 Task: Add the task  Develop a new online tool for online customer feedback to the section Fast Break in the project ArtisanTech and add a Due Date to the respective task as 2023/10/18
Action: Mouse moved to (59, 261)
Screenshot: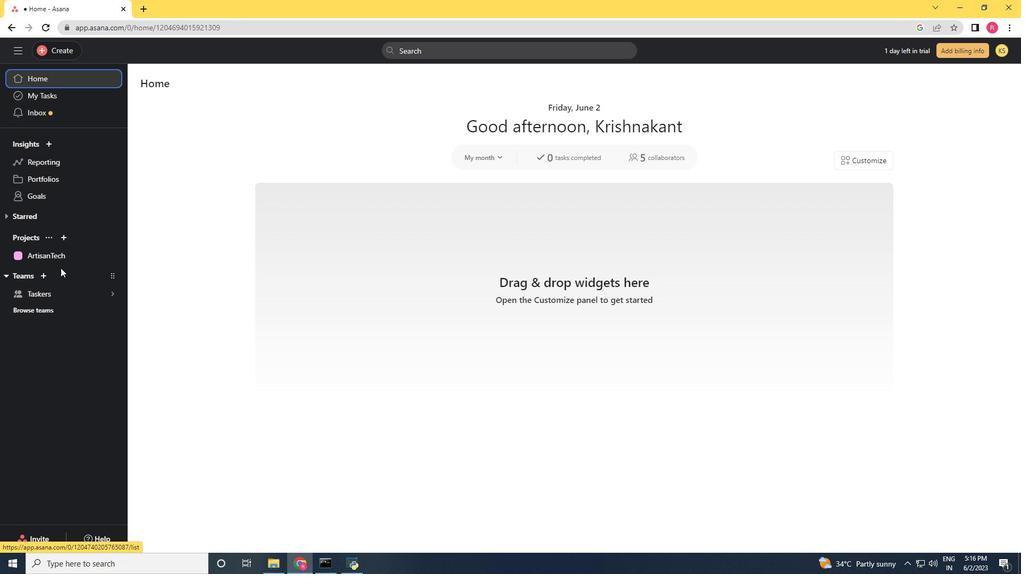 
Action: Mouse pressed left at (59, 261)
Screenshot: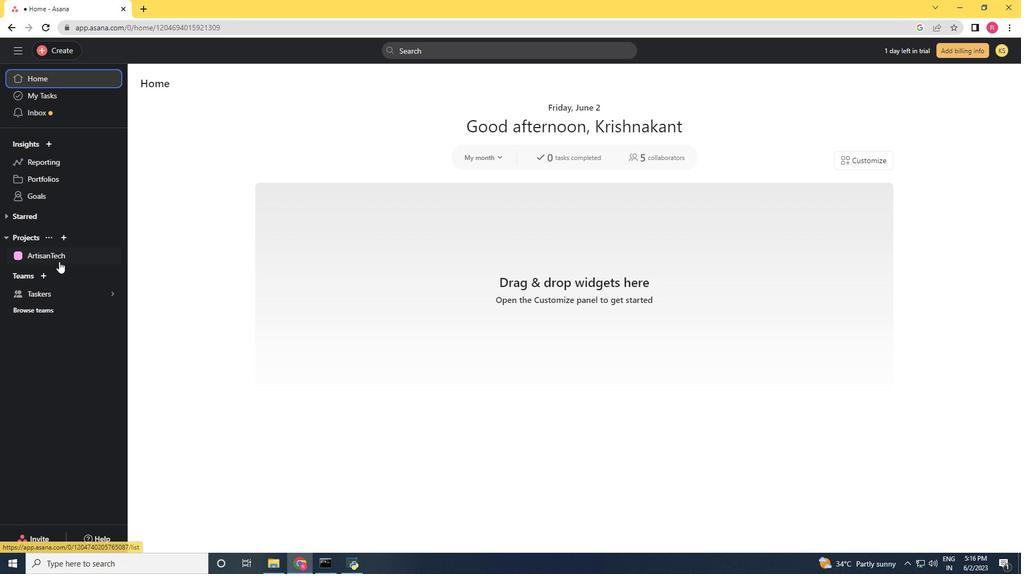 
Action: Mouse moved to (461, 372)
Screenshot: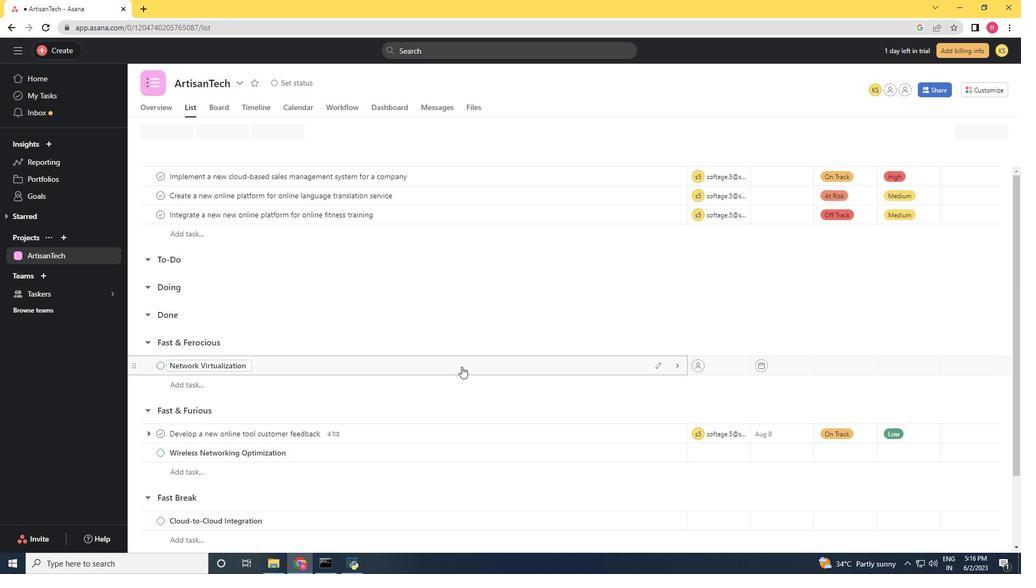 
Action: Mouse scrolled (461, 372) with delta (0, 0)
Screenshot: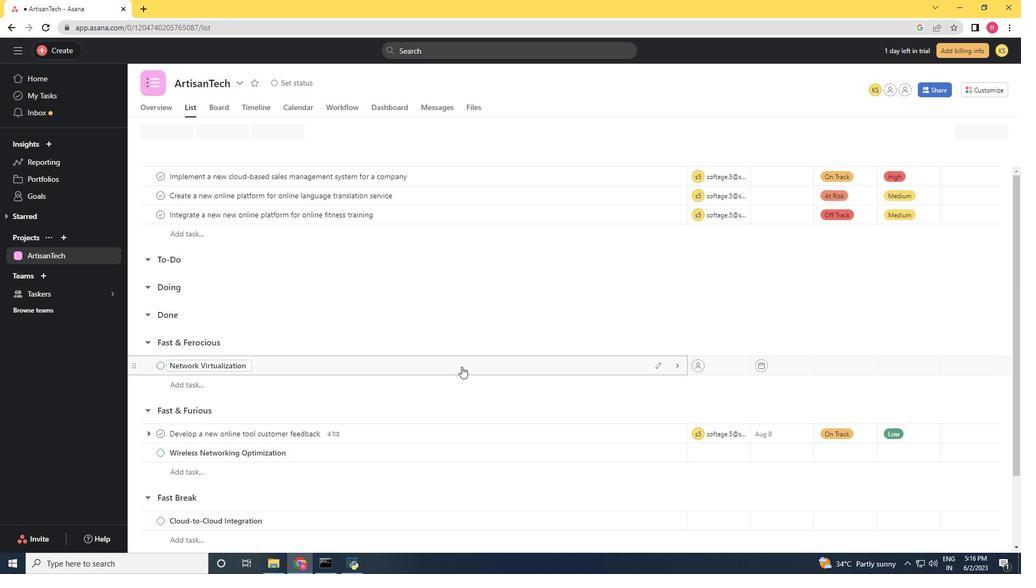 
Action: Mouse moved to (461, 375)
Screenshot: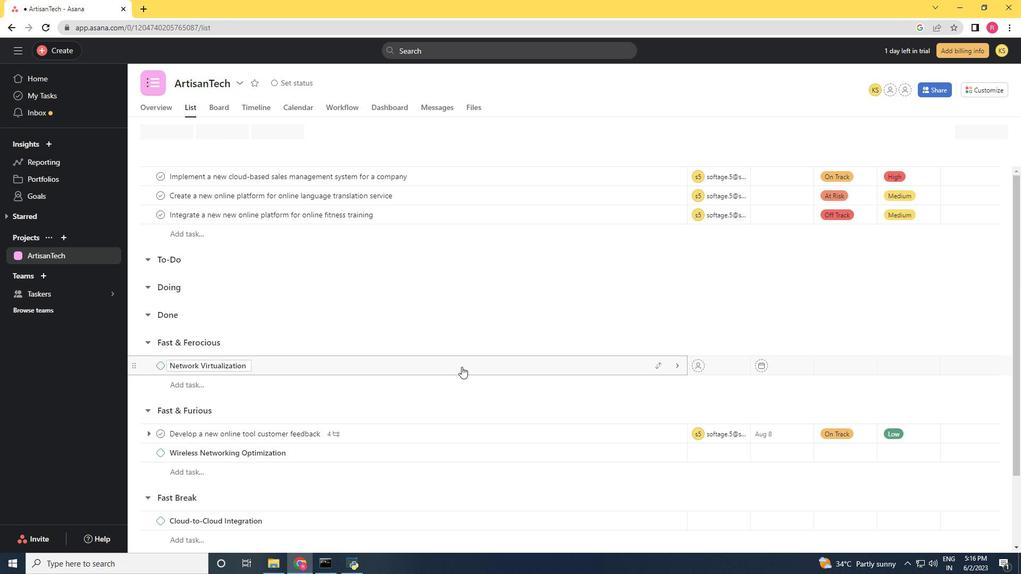 
Action: Mouse scrolled (461, 375) with delta (0, 0)
Screenshot: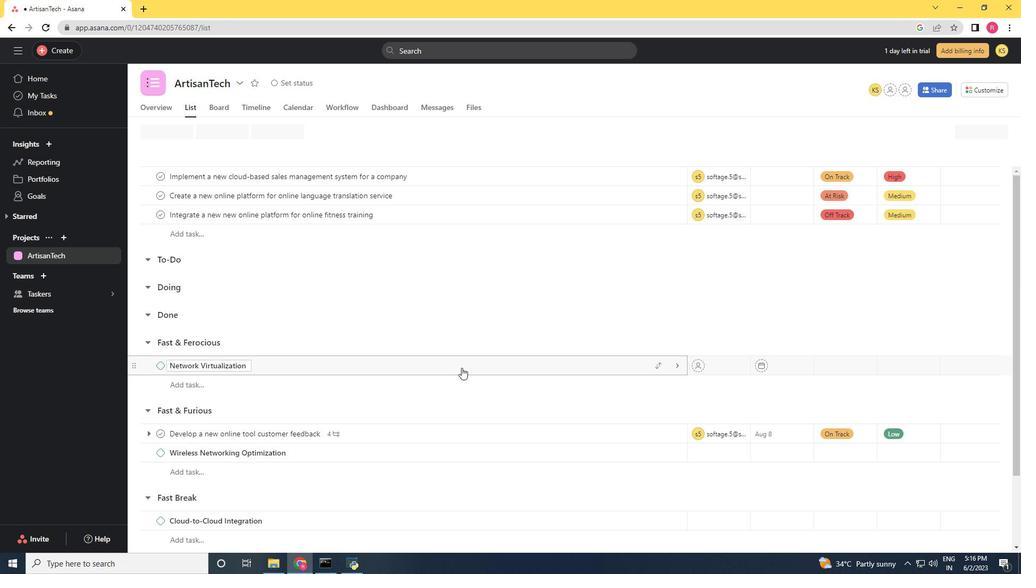 
Action: Mouse moved to (654, 348)
Screenshot: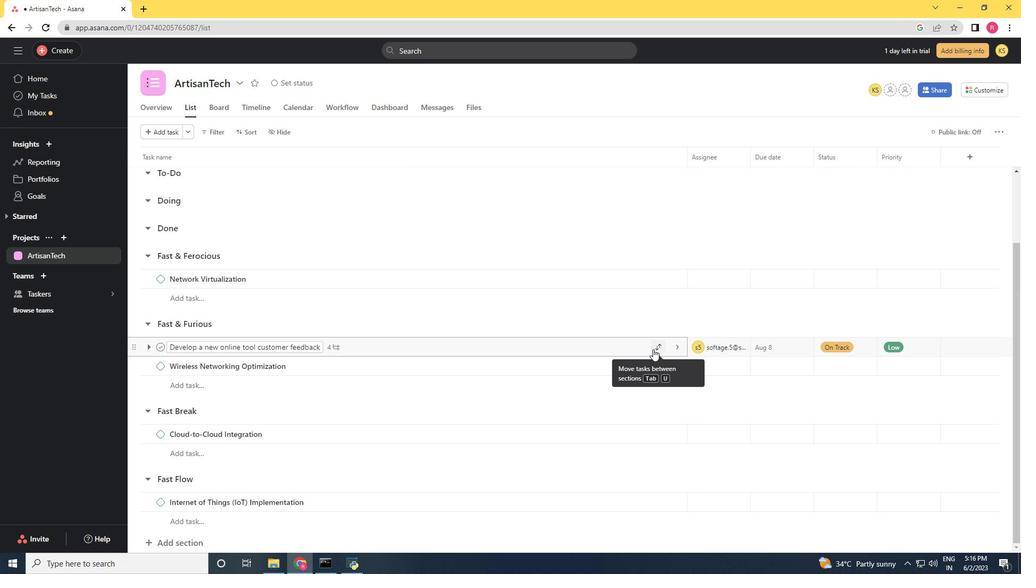 
Action: Mouse pressed left at (654, 348)
Screenshot: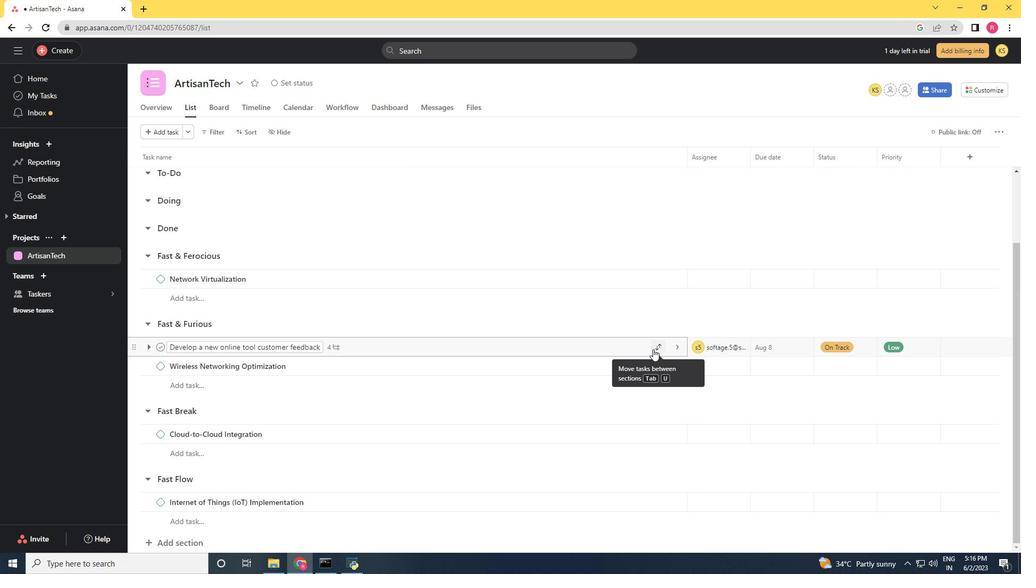 
Action: Mouse moved to (623, 498)
Screenshot: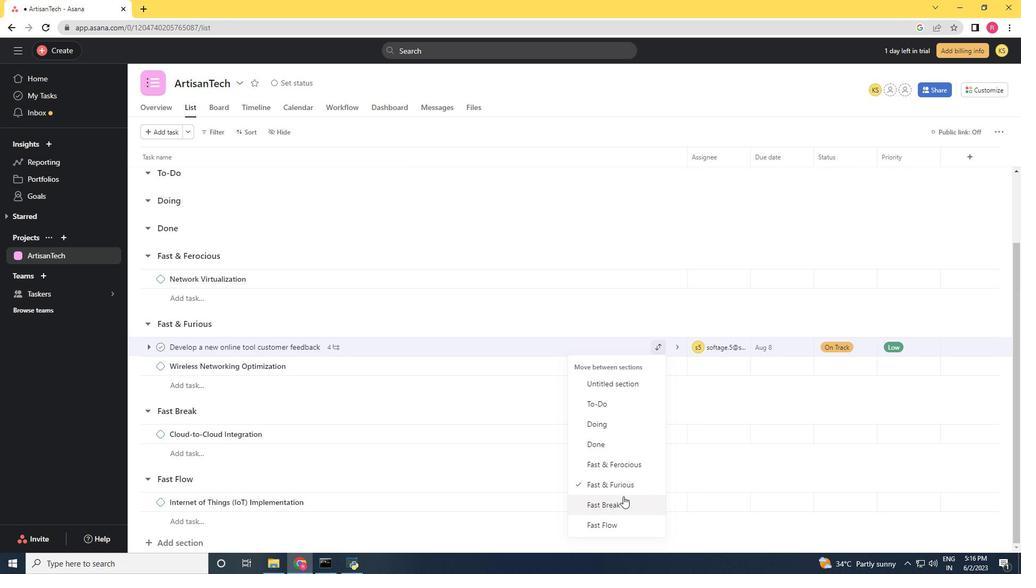 
Action: Mouse pressed left at (623, 498)
Screenshot: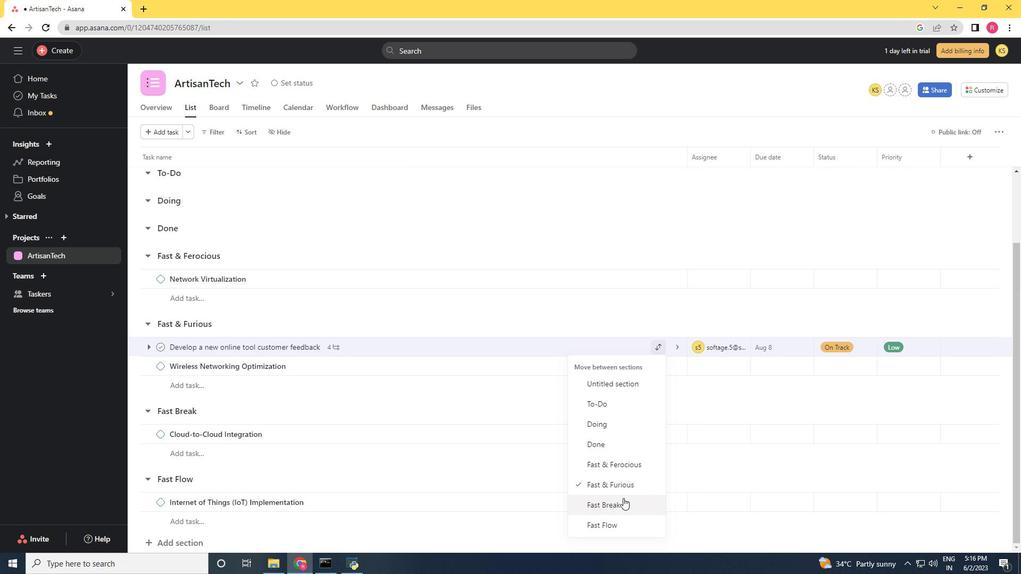 
Action: Mouse moved to (629, 416)
Screenshot: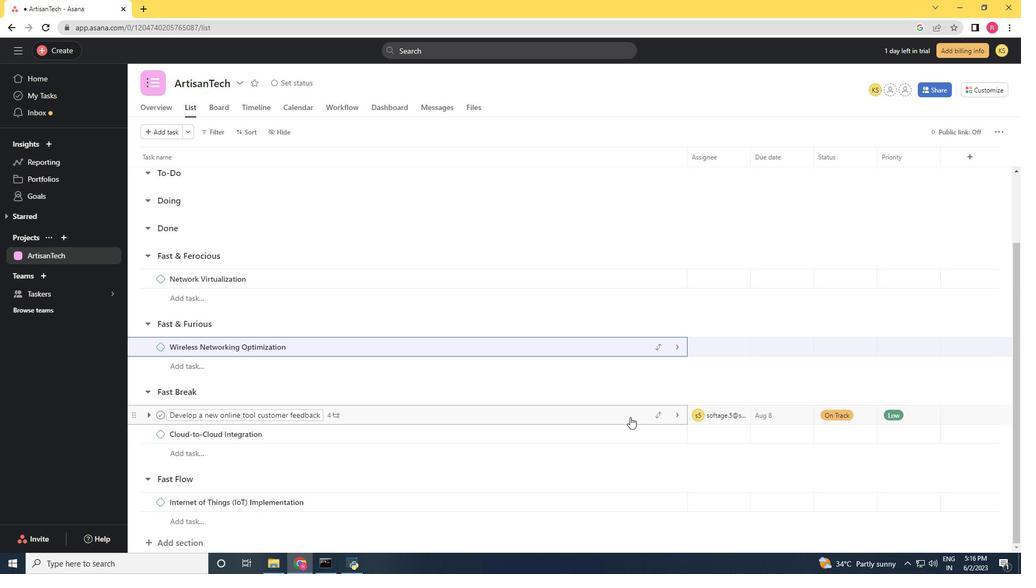
Action: Mouse pressed left at (629, 416)
Screenshot: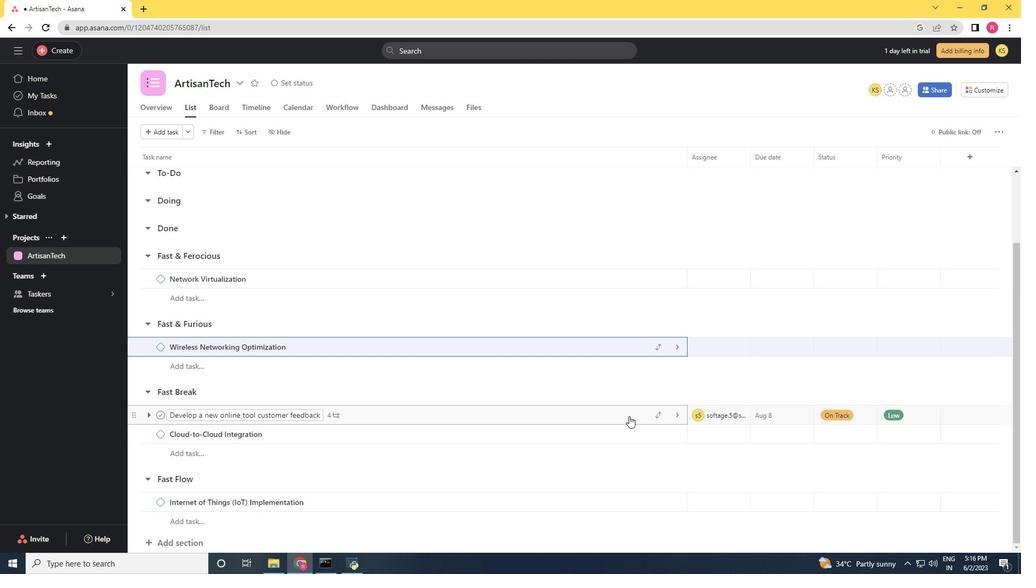 
Action: Mouse moved to (785, 210)
Screenshot: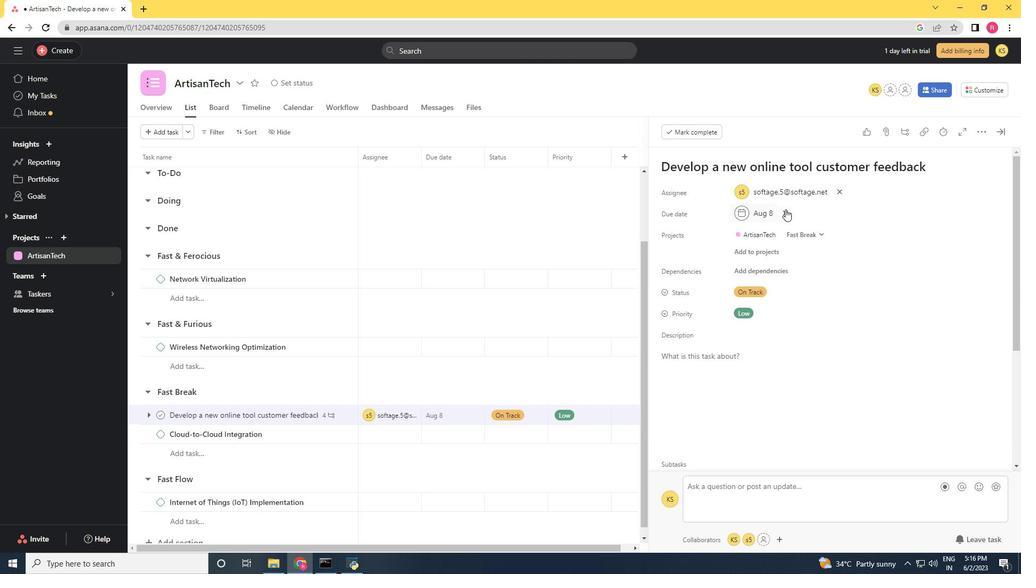 
Action: Mouse pressed left at (785, 210)
Screenshot: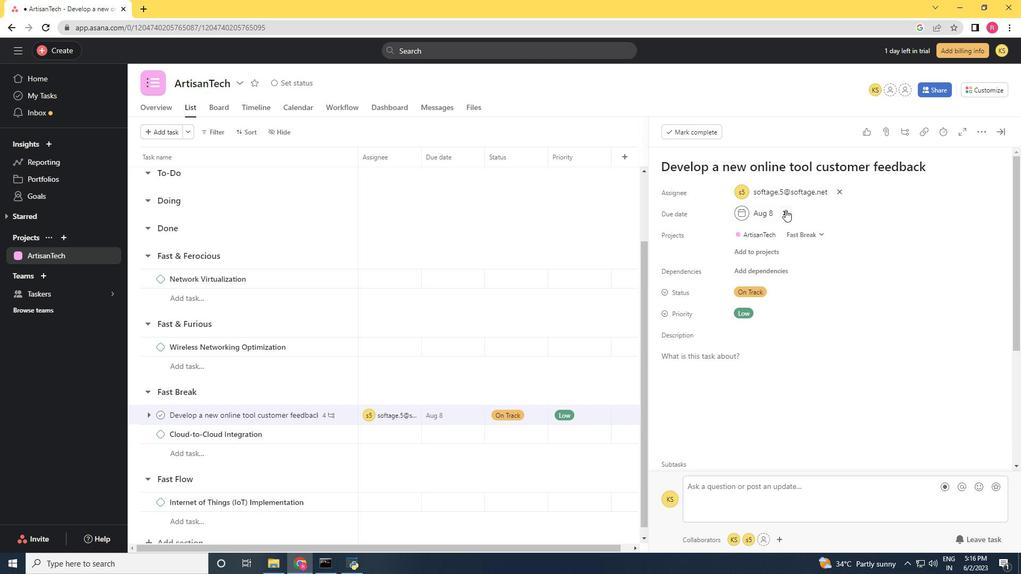 
Action: Mouse moved to (760, 214)
Screenshot: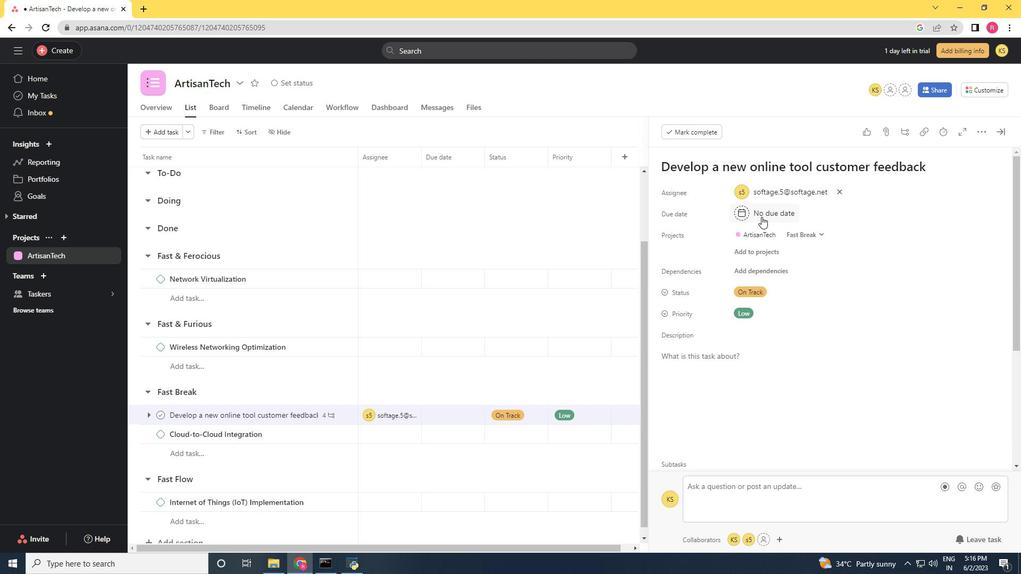 
Action: Mouse pressed left at (760, 214)
Screenshot: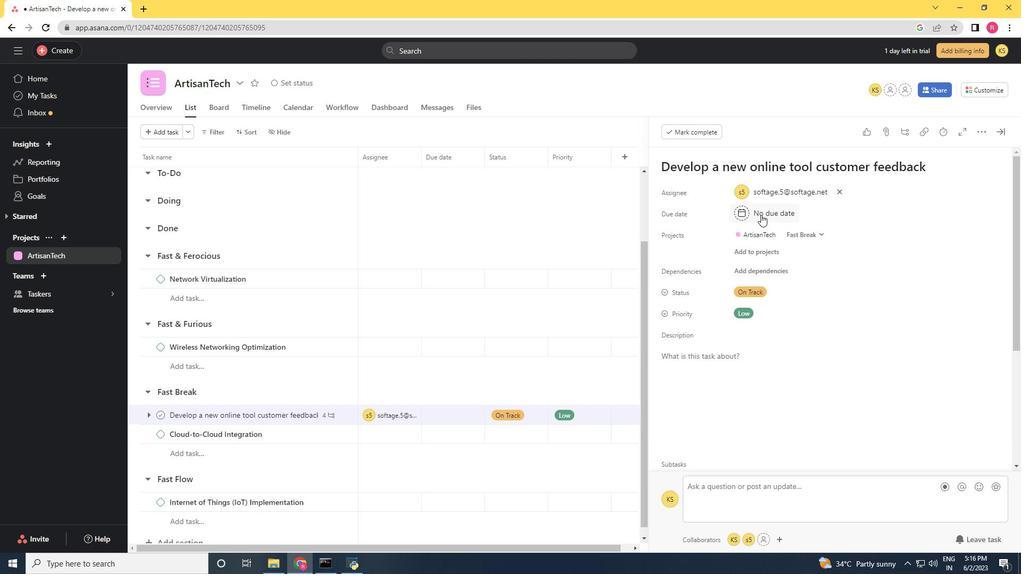 
Action: Mouse moved to (866, 265)
Screenshot: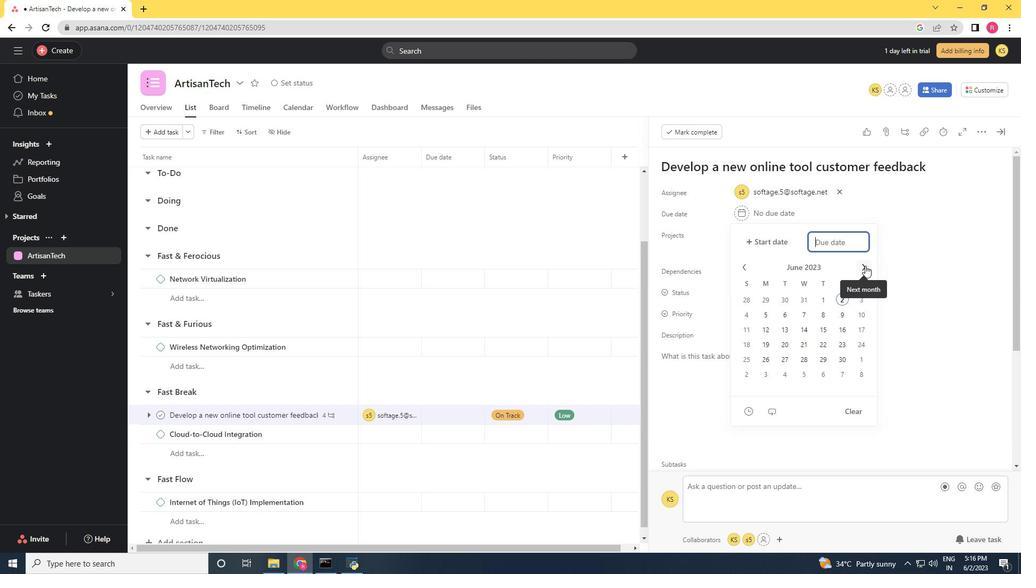 
Action: Mouse pressed left at (866, 265)
Screenshot: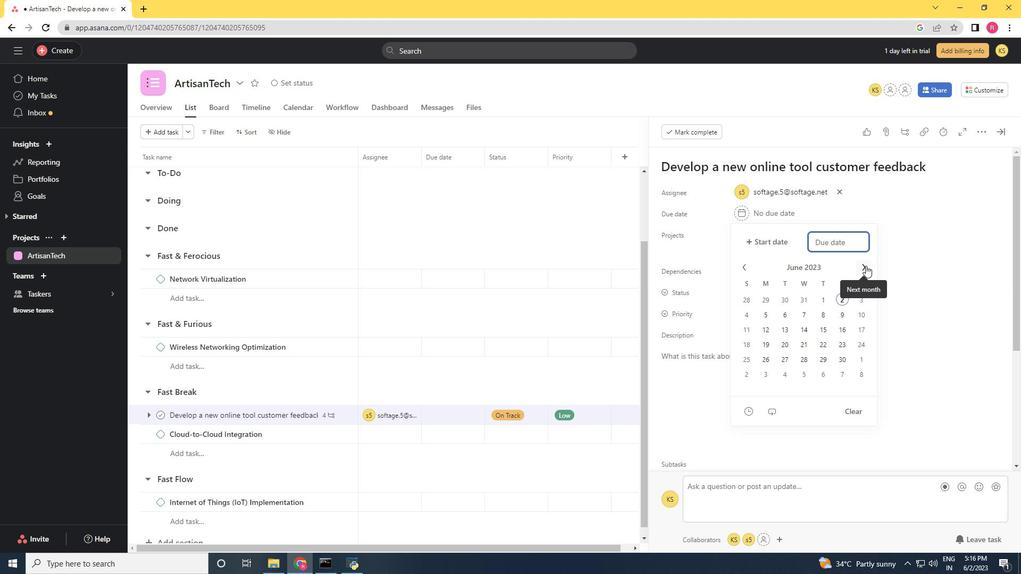 
Action: Mouse pressed left at (866, 265)
Screenshot: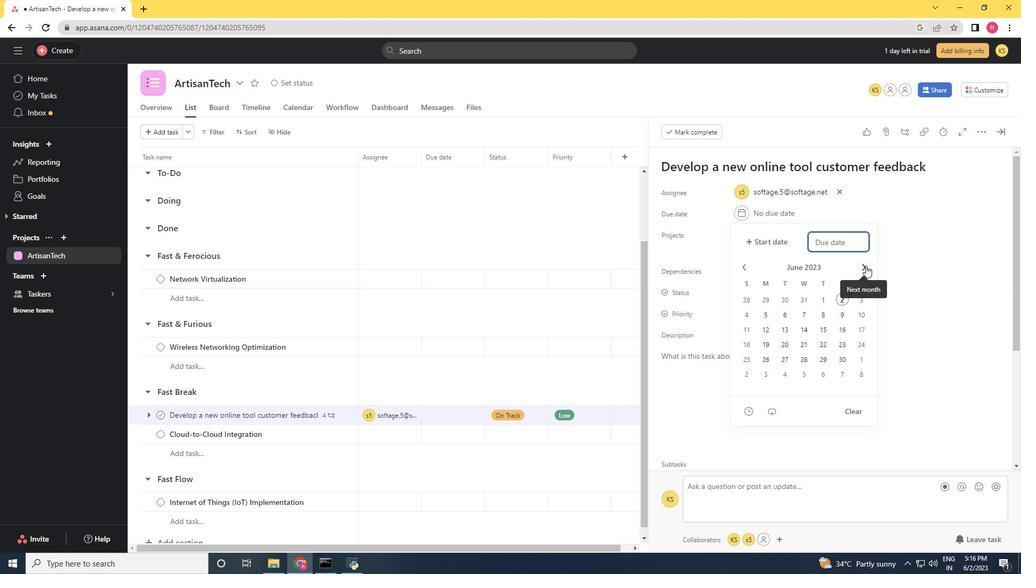 
Action: Mouse pressed left at (866, 265)
Screenshot: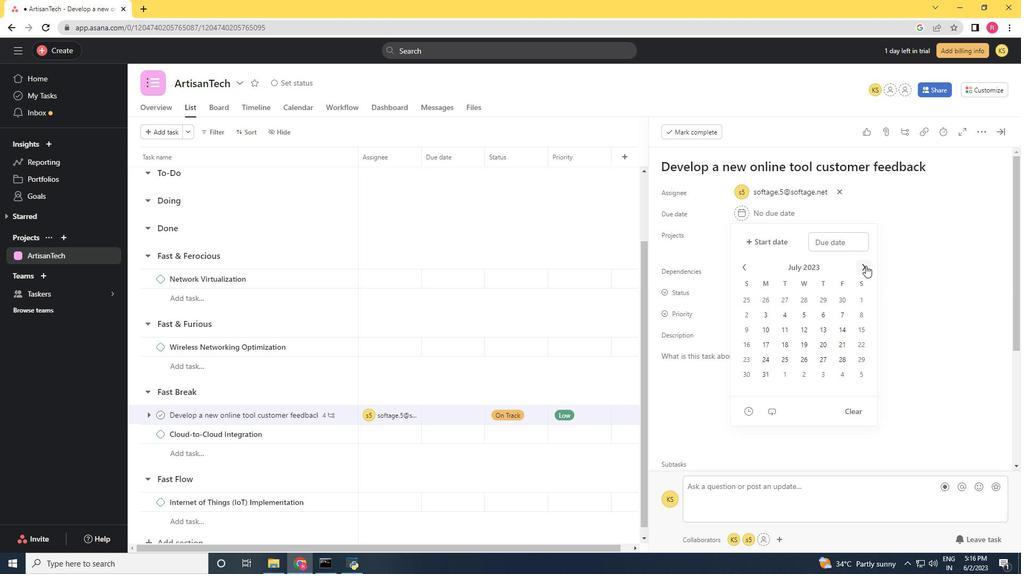 
Action: Mouse pressed left at (866, 265)
Screenshot: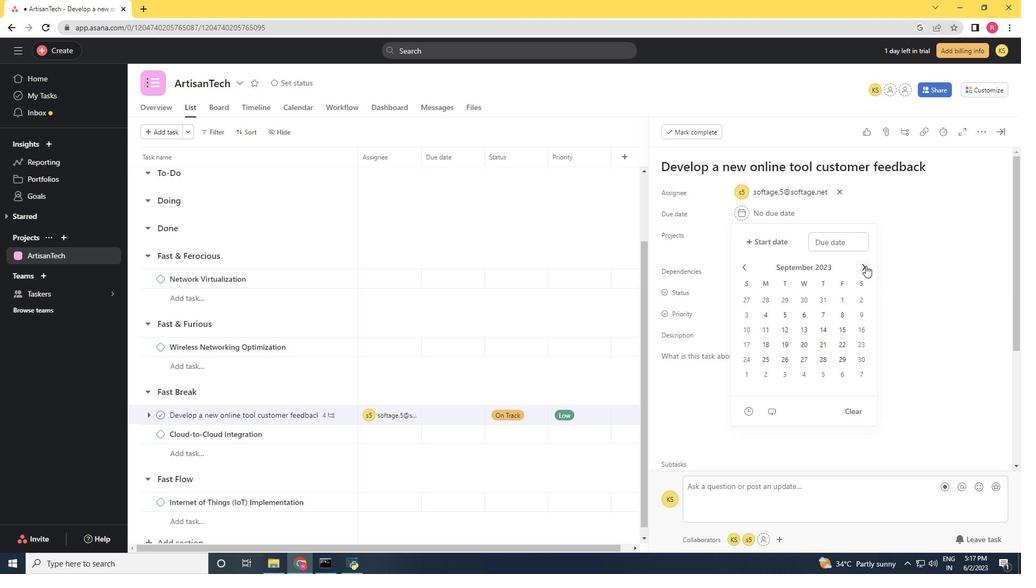 
Action: Mouse moved to (809, 329)
Screenshot: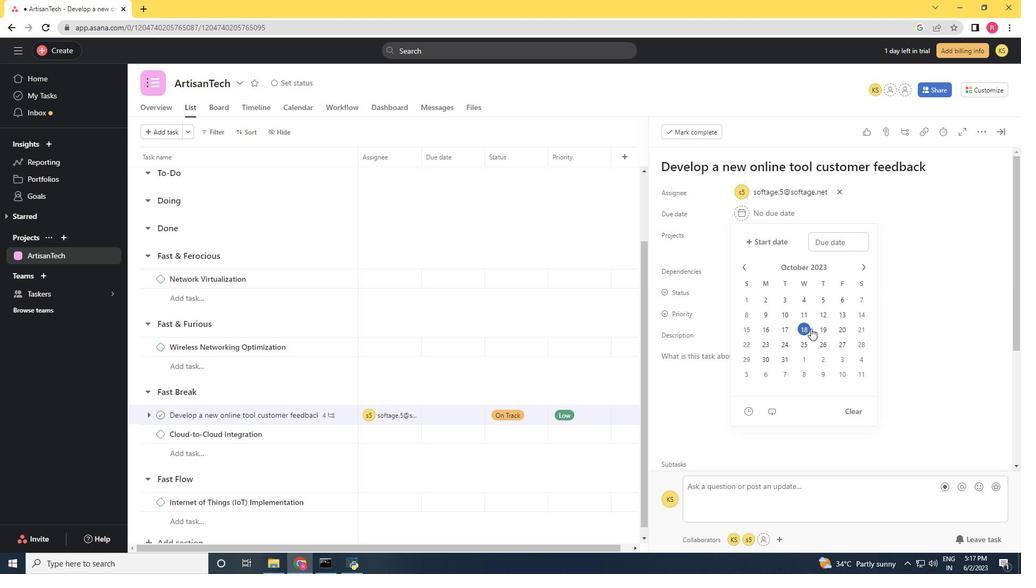 
Action: Mouse pressed left at (809, 329)
Screenshot: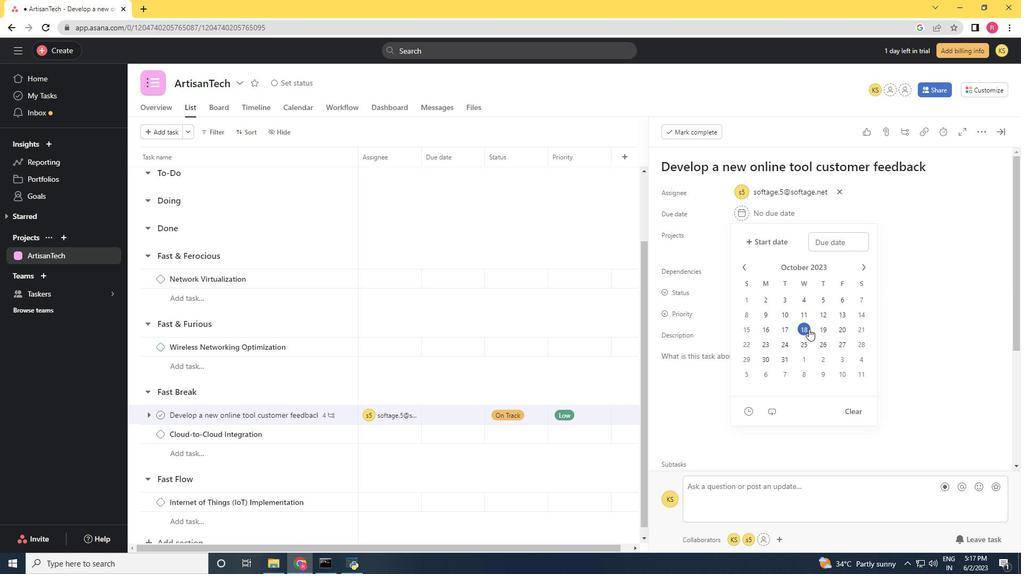 
Action: Mouse moved to (954, 285)
Screenshot: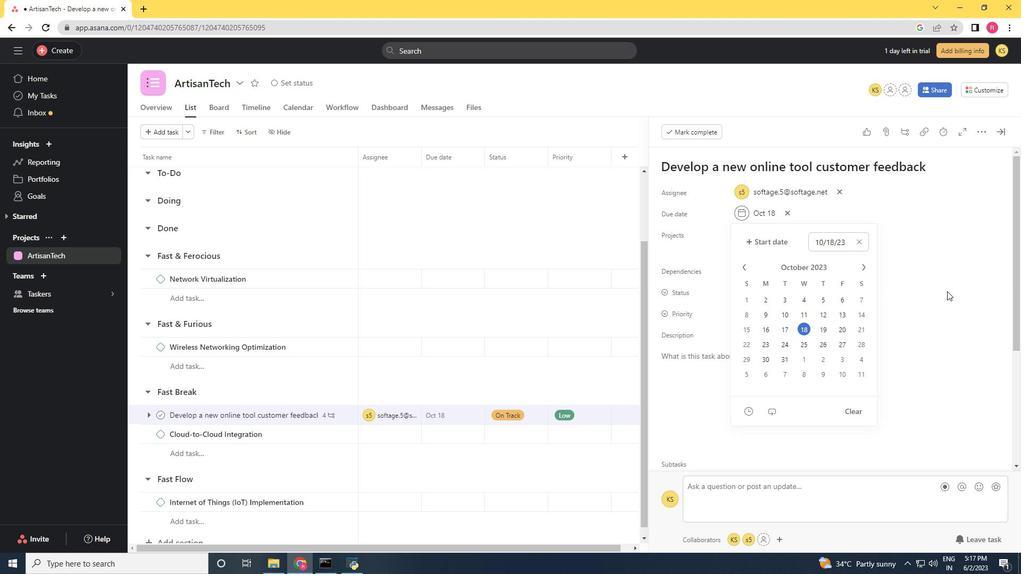 
Action: Mouse pressed left at (954, 285)
Screenshot: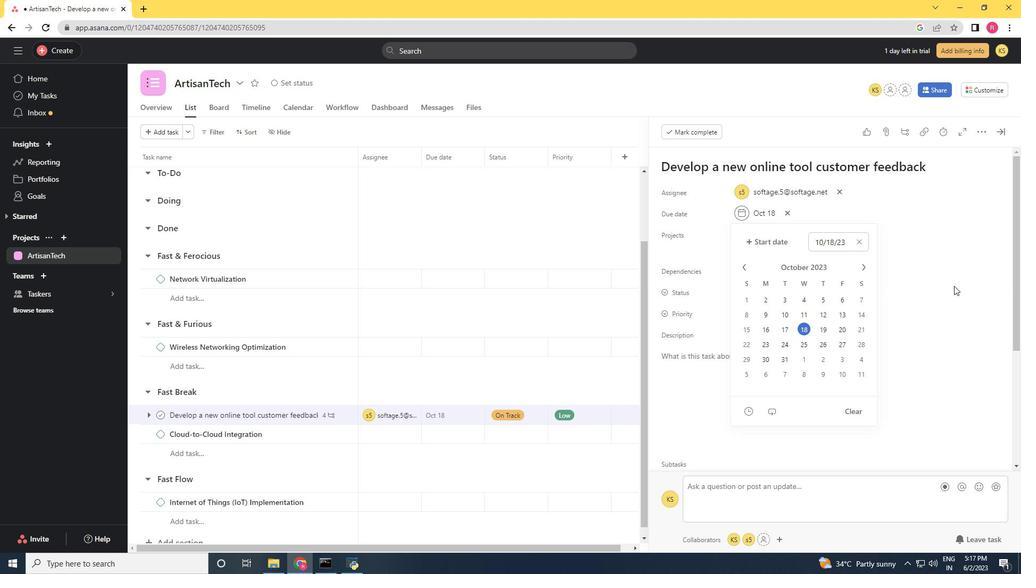 
Action: Mouse moved to (997, 134)
Screenshot: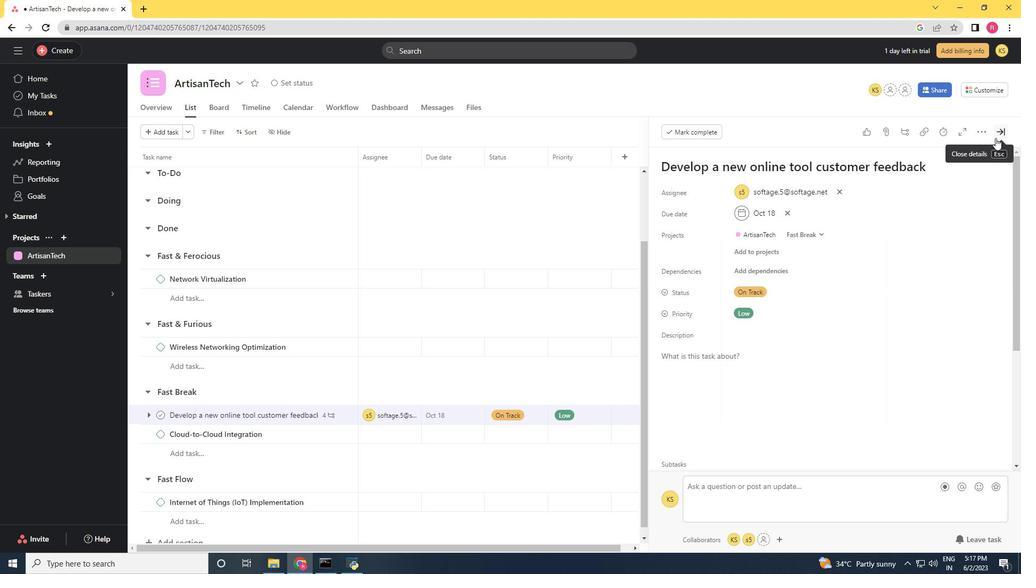 
Action: Mouse pressed left at (997, 134)
Screenshot: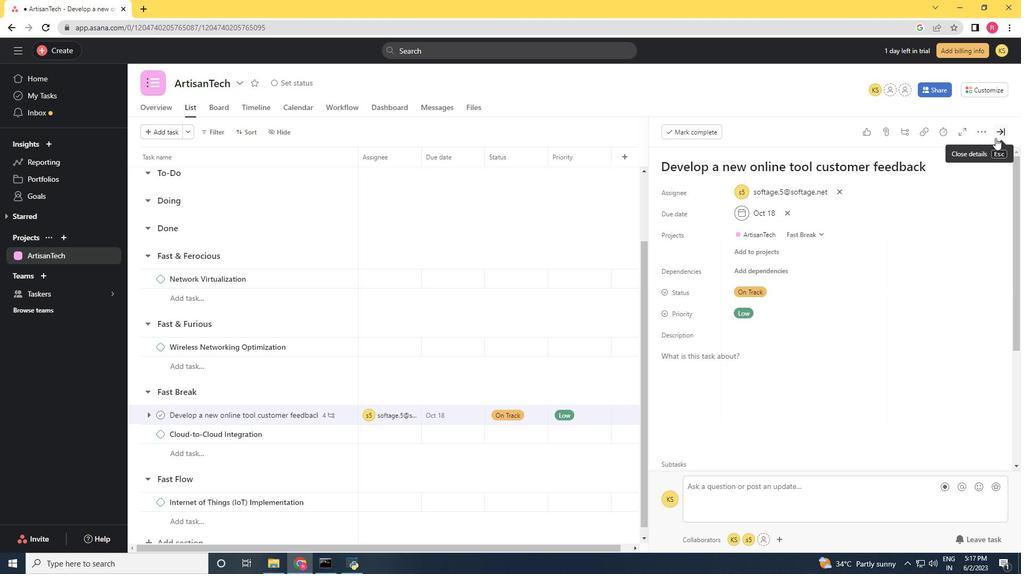 
Action: Mouse moved to (819, 247)
Screenshot: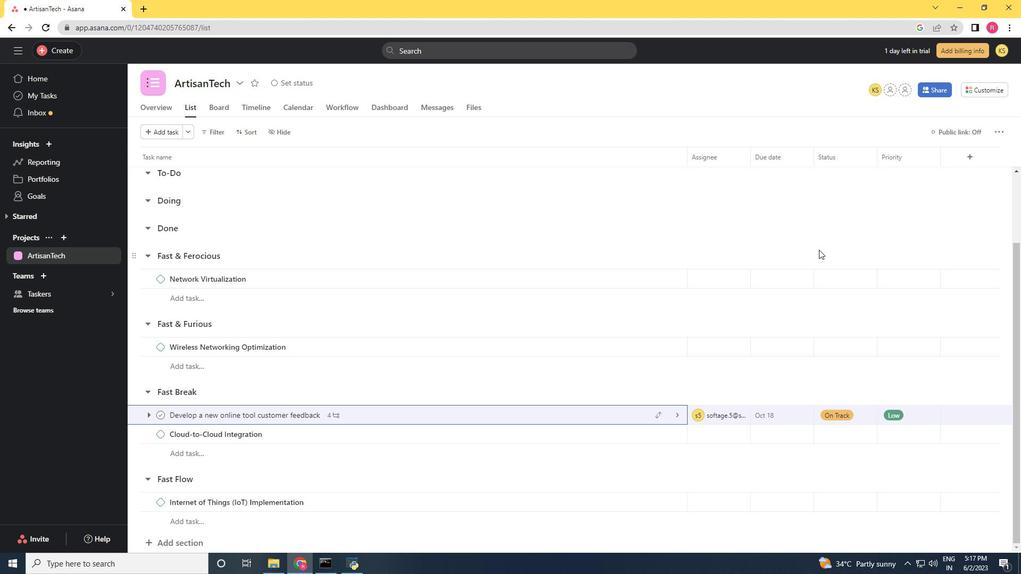 
